 Task: Add an event with the title Third Team Building Retreat: Outdoor Leadership Activities, date ''2024/05/07'', time 07:00and add a description: Staff Training on Customer Service is a comprehensive and interactive program designed to equip employees with the skills, knowledge, and mindset necessary to deliver exceptional customer service experiences. This training focuses on building strong customer relationships, enhancing communication skills, and developing problem-solving abilities to exceed customer expectations._x000D_
_x000D_
Mark the tasks as Completed , logged in from the account softage.5@softage.netand send the event invitation to softage.10@softage.net and softage.3@softage.net. Set a reminder for the event Every weekday(Monday to Friday)
Action: Mouse moved to (36, 101)
Screenshot: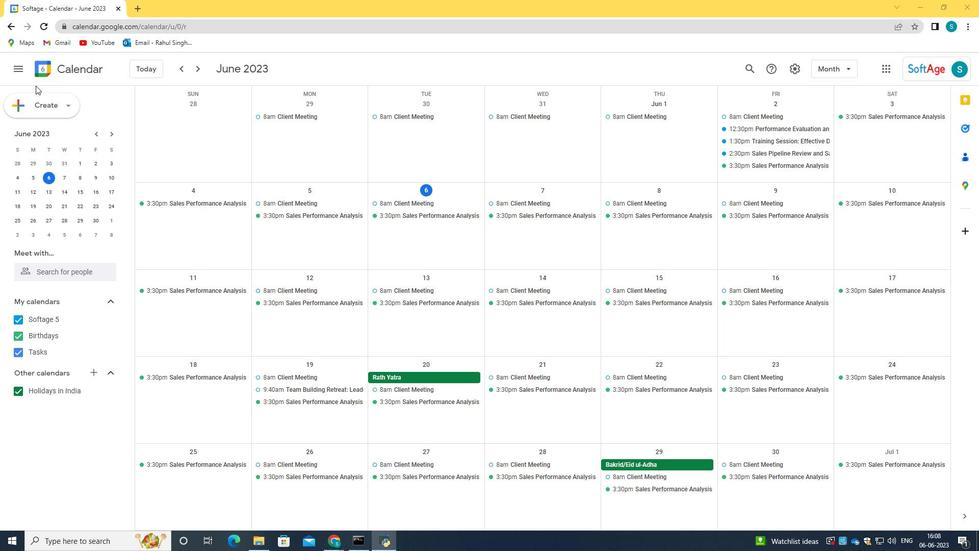 
Action: Mouse pressed left at (36, 101)
Screenshot: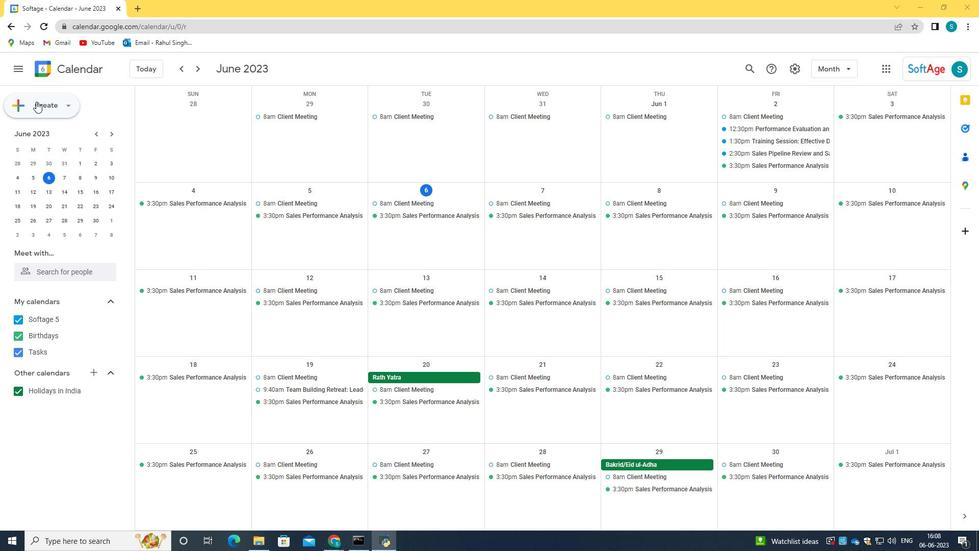
Action: Mouse moved to (60, 127)
Screenshot: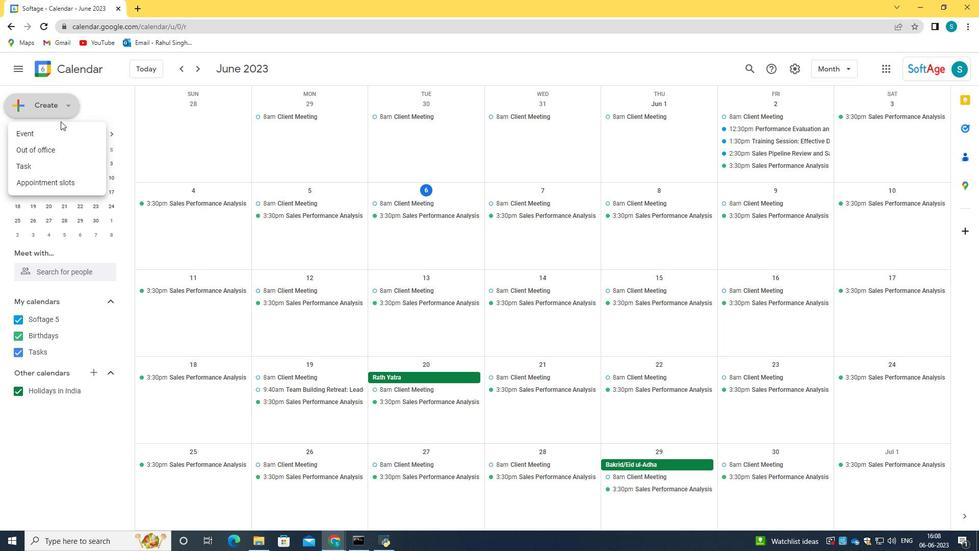 
Action: Mouse pressed left at (60, 127)
Screenshot: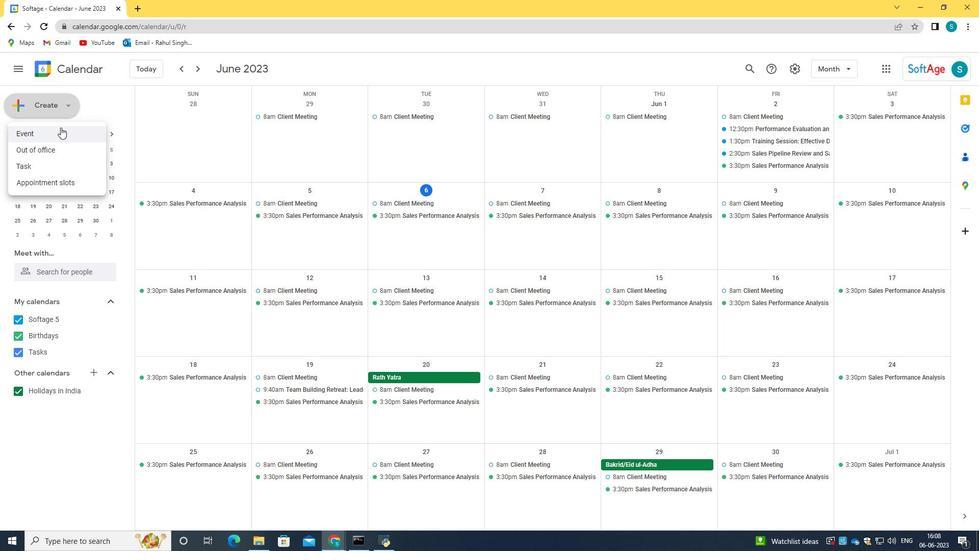 
Action: Mouse moved to (288, 410)
Screenshot: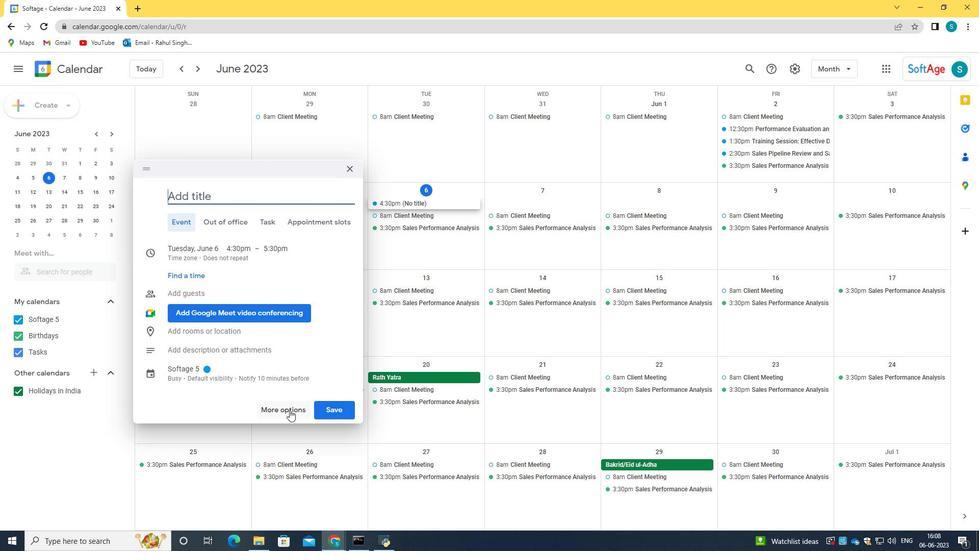 
Action: Mouse pressed left at (288, 410)
Screenshot: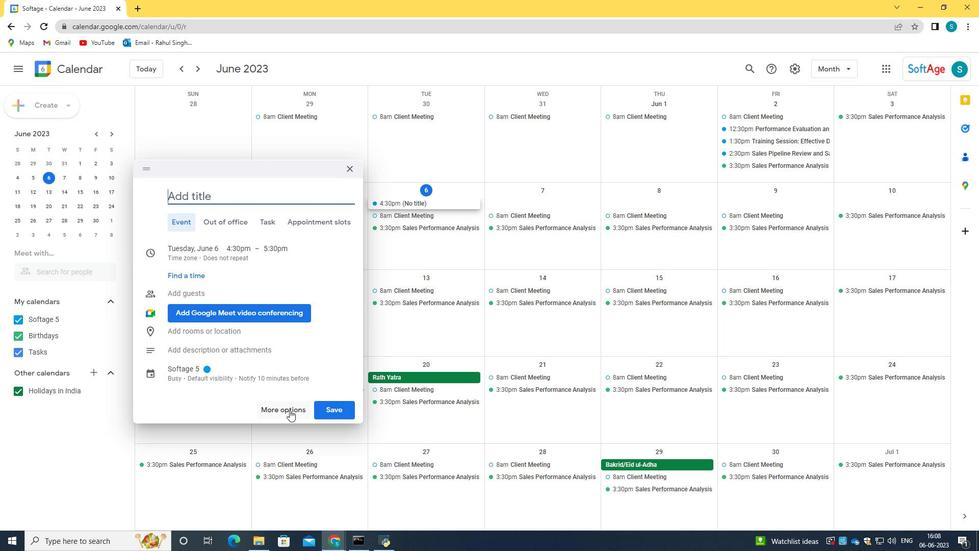 
Action: Mouse moved to (105, 73)
Screenshot: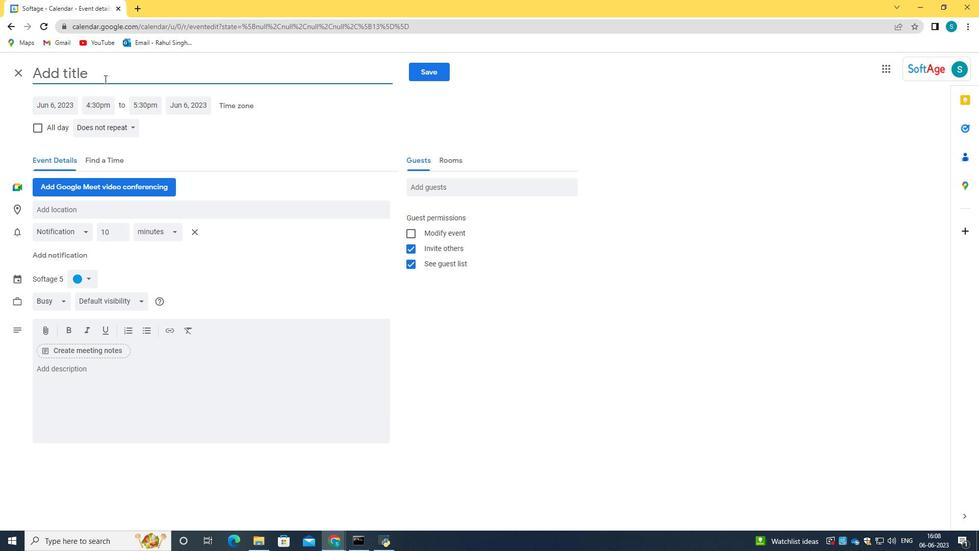 
Action: Mouse pressed left at (105, 73)
Screenshot: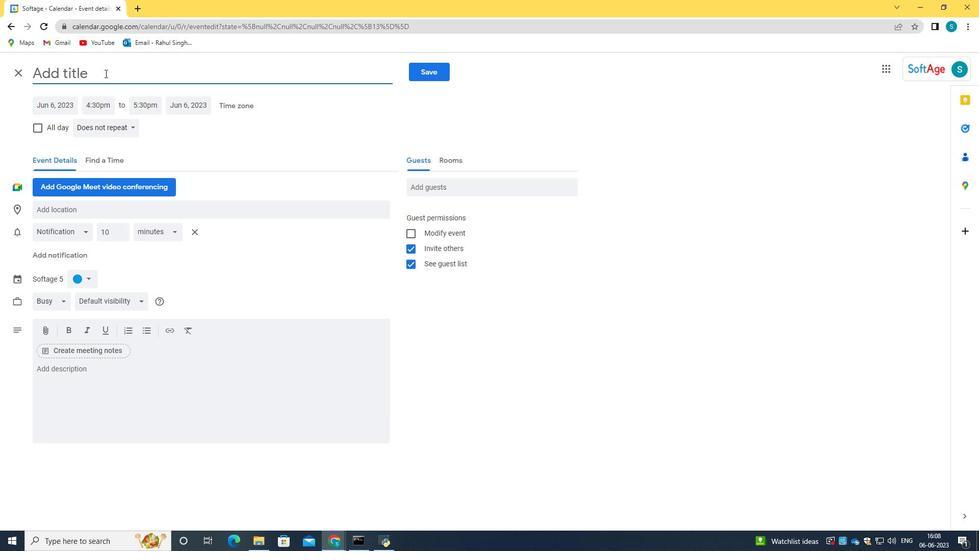 
Action: Key pressed <Key.caps_lock>T<Key.caps_lock>hie<Key.backspace>rd<Key.space><Key.caps_lock>T<Key.caps_lock>eam<Key.space><Key.caps_lock>B<Key.caps_lock>uilding<Key.space><Key.caps_lock>R<Key.caps_lock>etreat<Key.shift_r>:<Key.space><Key.caps_lock>P<Key.caps_lock>itd<Key.backspace><Key.backspace><Key.backspace><Key.backspace><Key.caps_lock>O<Key.caps_lock>utdoor<Key.space><Key.caps_lock>L<Key.caps_lock>eadership<Key.space><Key.caps_lock>A<Key.caps_lock>ctivities
Screenshot: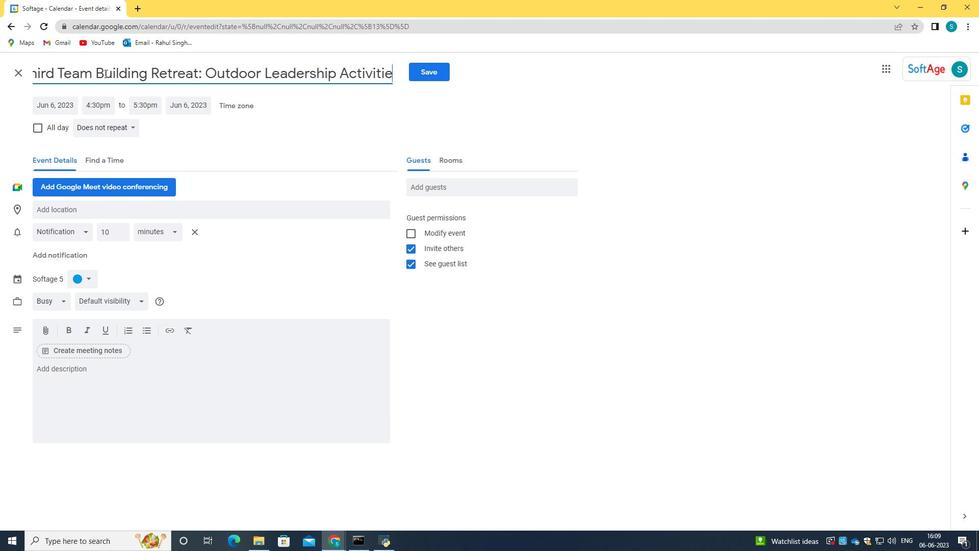 
Action: Mouse moved to (66, 105)
Screenshot: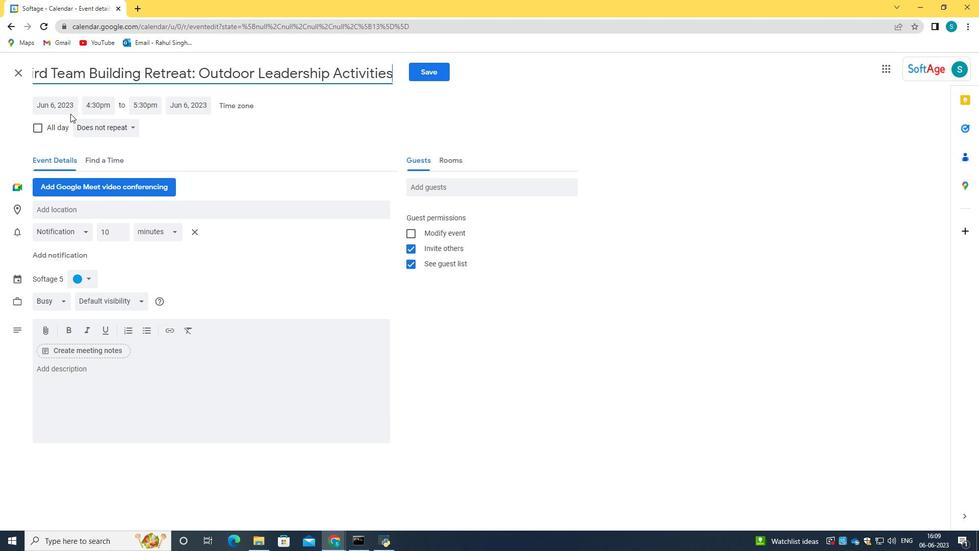 
Action: Mouse pressed left at (66, 105)
Screenshot: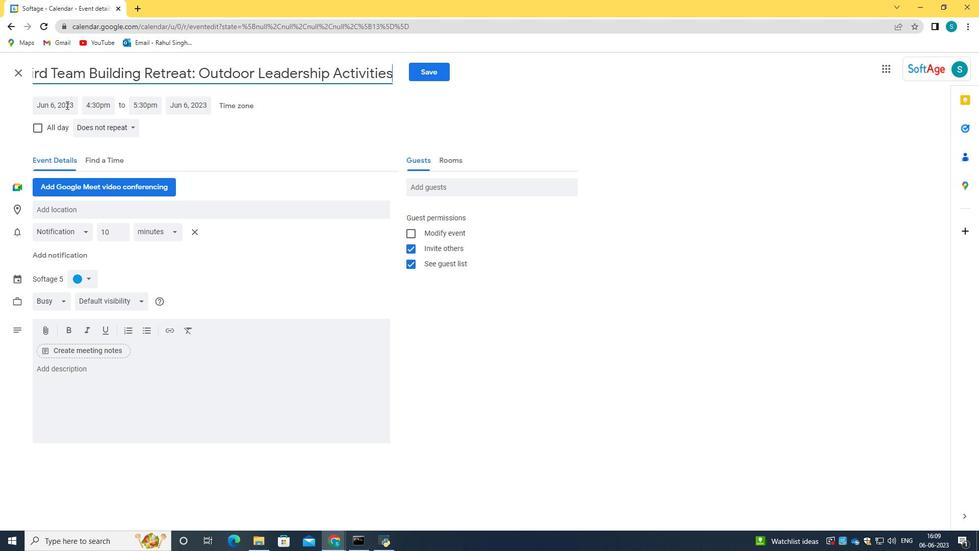 
Action: Key pressed 2024/05/07`<Key.backspace>
Screenshot: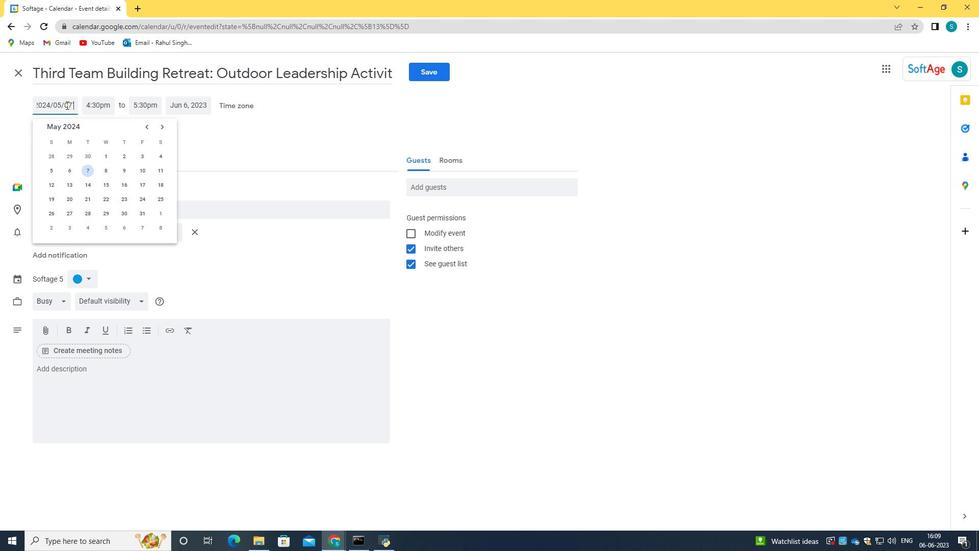 
Action: Mouse moved to (109, 107)
Screenshot: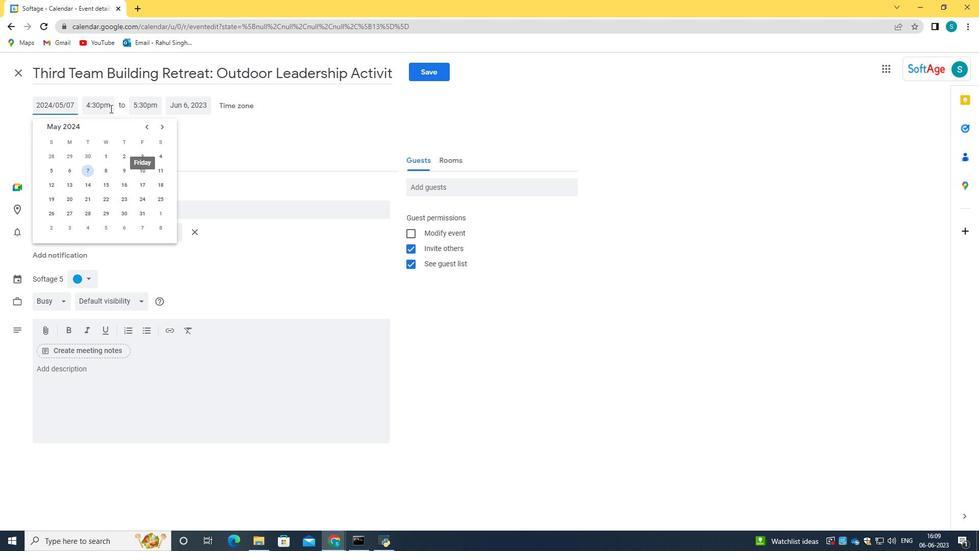 
Action: Mouse pressed left at (109, 107)
Screenshot: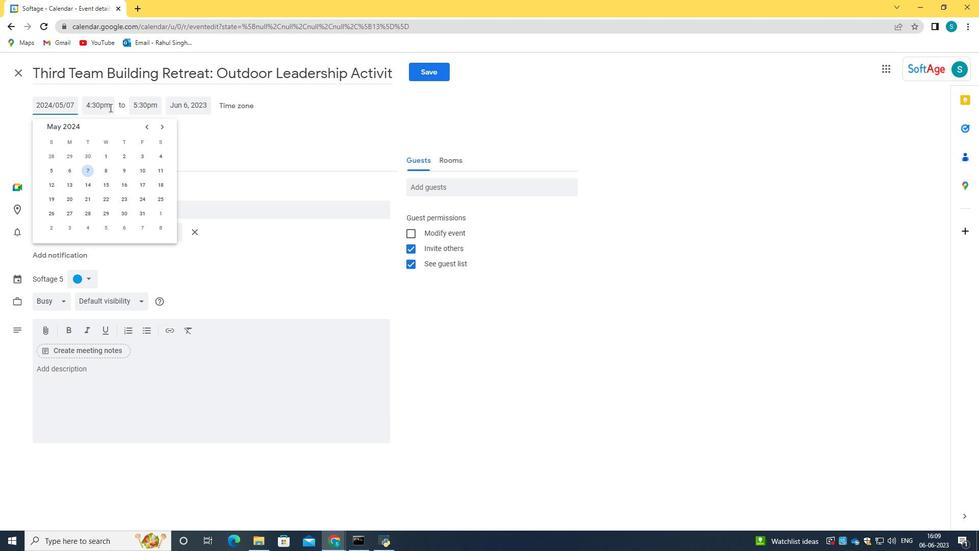 
Action: Key pressed 07<Key.shift_r>:00<Key.space>am<Key.tab>
Screenshot: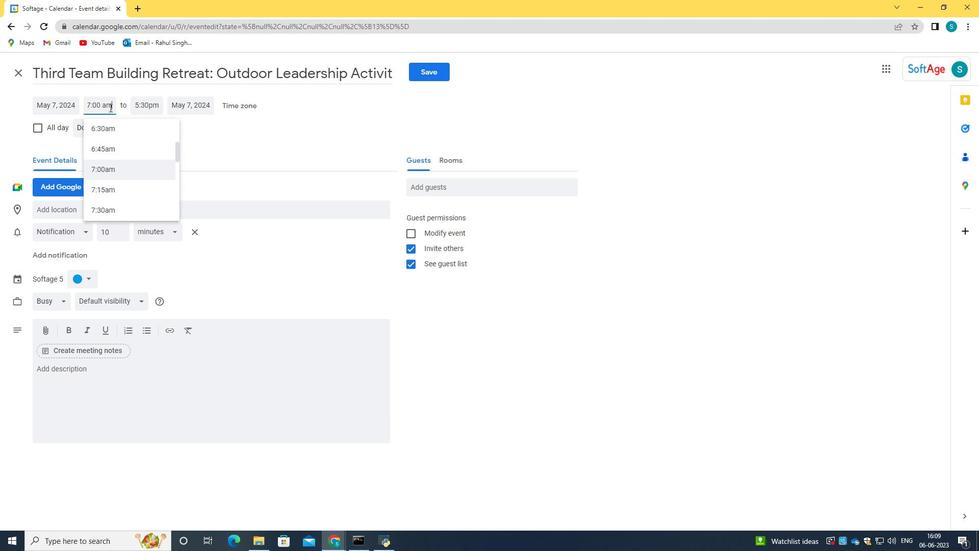 
Action: Mouse moved to (144, 383)
Screenshot: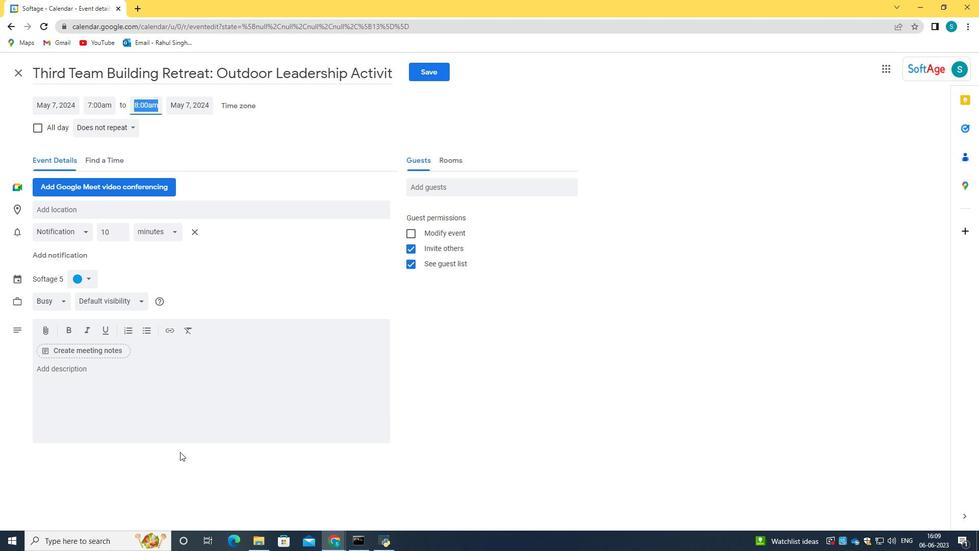 
Action: Mouse pressed left at (144, 383)
Screenshot: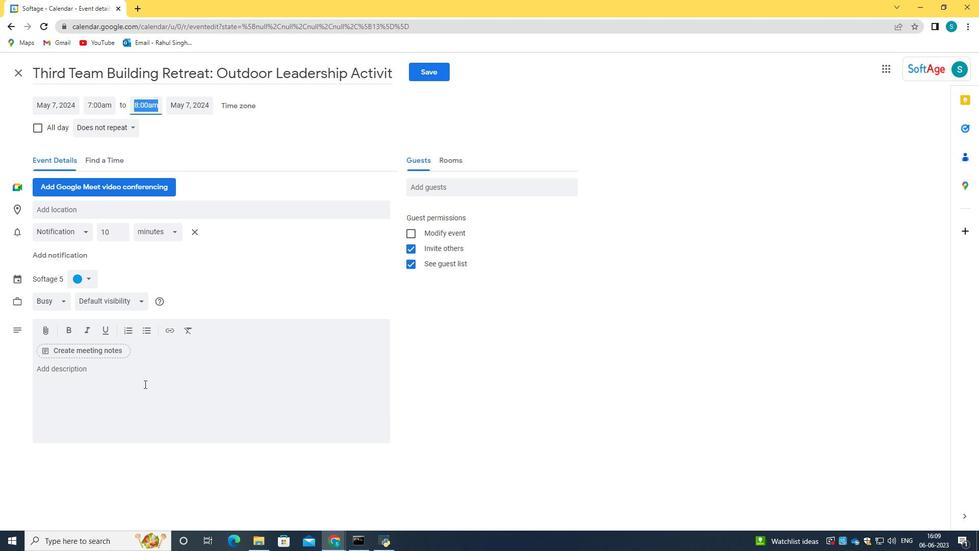 
Action: Key pressed <Key.caps_lock>S<Key.caps_lock>taff<Key.space><Key.caps_lock>T<Key.caps_lock>rainign<Key.space><Key.backspace><Key.backspace><Key.backspace>ng<Key.space><Key.caps_lock><Key.caps_lock>on<Key.space><Key.caps_lock><Key.caps_lock>us<Key.backspace><Key.backspace><Key.caps_lock>C<Key.caps_lock>usomer<Key.backspace><Key.backspace><Key.backspace>tome<Key.backspace><Key.backspace><Key.backspace><Key.backspace><Key.backspace>tomer<Key.space><Key.caps_lock>S<Key.caps_lock>ervice<Key.space>is<Key.space>a<Key.space>comprehensv<Key.backspace>ive<Key.space>and<Key.space>interactive<Key.space>program<Key.space>designed<Key.space>to<Key.space>equip<Key.space>employees<Key.space>with<Key.space>the<Key.space>skills,<Key.space>knowleg<Key.backspace>dge,<Key.space>and<Key.space>mindset<Key.space>necessary<Key.space>to<Key.space>deliver<Key.space>exceptional<Key.space>customer<Key.space>service<Key.space>s<Key.backspace>experiences.<Key.space><Key.caps_lock>T<Key.caps_lock>he<Key.space>training<Key.space>focus<Key.space>on<Key.space>building<Key.space>storm<Key.backspace>ong<Key.space><Key.backspace><Key.backspace><Key.backspace><Key.backspace><Key.backspace><Key.backspace>rong<Key.space>cusotm<Key.backspace><Key.backspace><Key.backspace>tomer<Key.space>relat
Screenshot: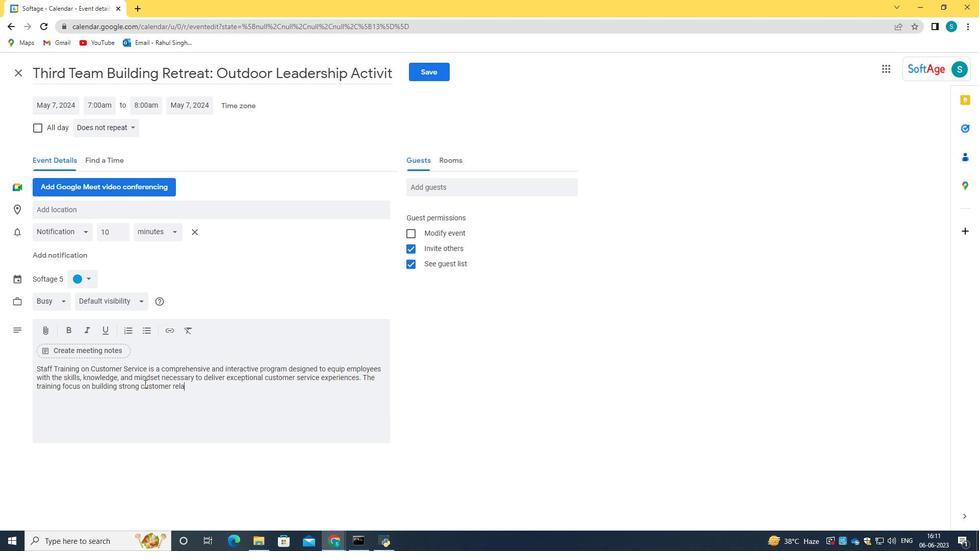 
Action: Mouse moved to (144, 383)
Screenshot: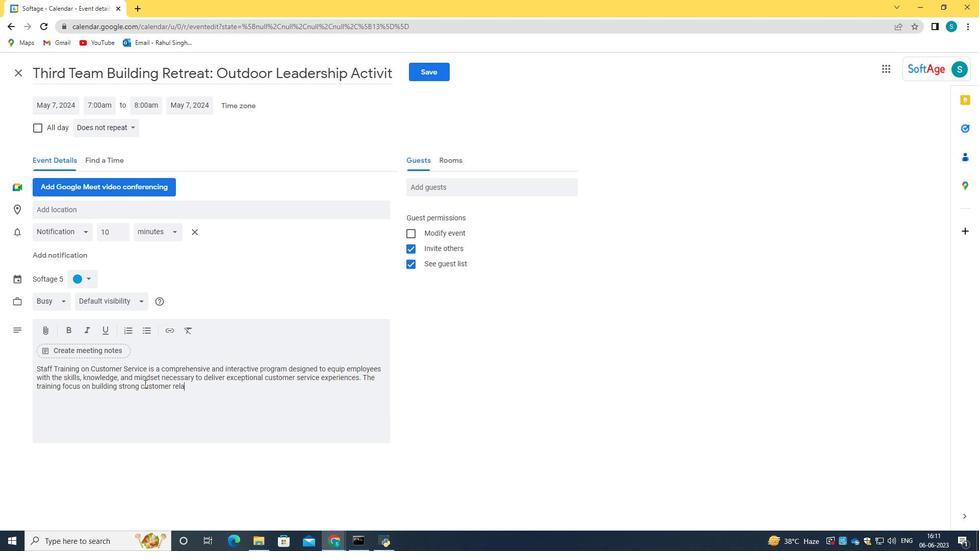 
Action: Key pressed ionships,<Key.space>enhancing<Key.space>communication<Key.space>skills<Key.space>and<Key.space>developing<Key.space>problem<Key.space>s<Key.backspace><Key.backspace>-solving<Key.space>abilities<Key.space>to<Key.space>exceed<Key.space>customer<Key.space>expectia<Key.backspace><Key.backspace>ations.
Screenshot: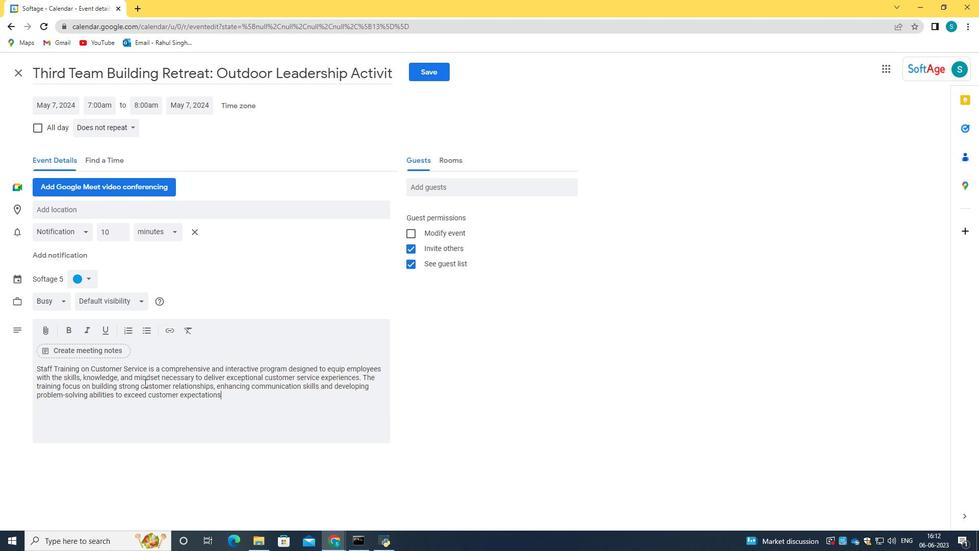
Action: Mouse moved to (434, 189)
Screenshot: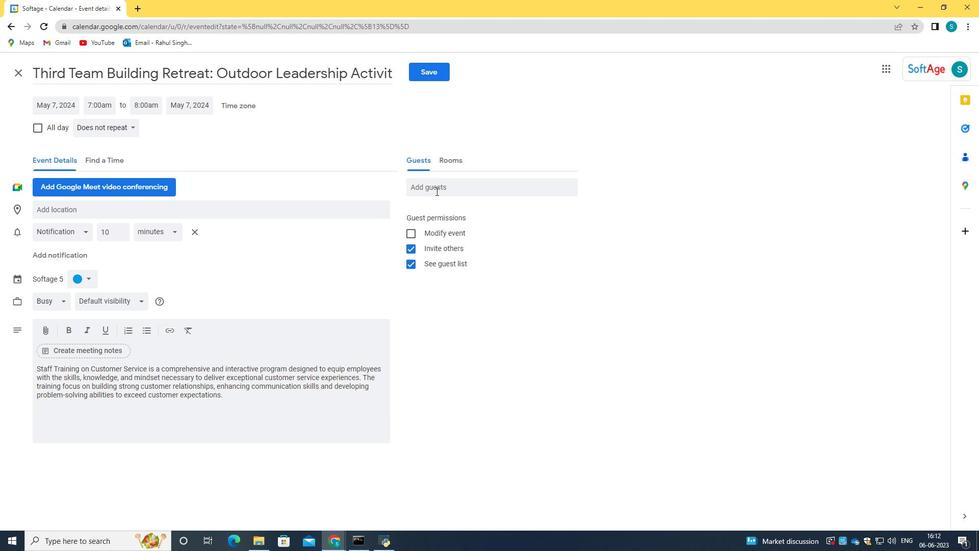
Action: Mouse pressed left at (434, 189)
Screenshot: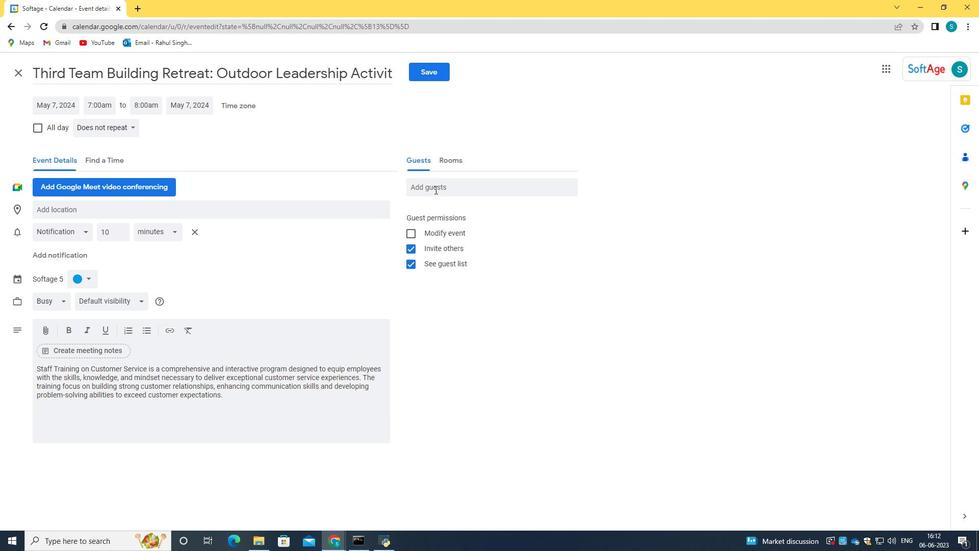 
Action: Key pressed softage.10<Key.shift>@softage.net<Key.tab>sp<Key.backspace>oftage,<Key.backspace>.3<Key.shift>@softage.net
Screenshot: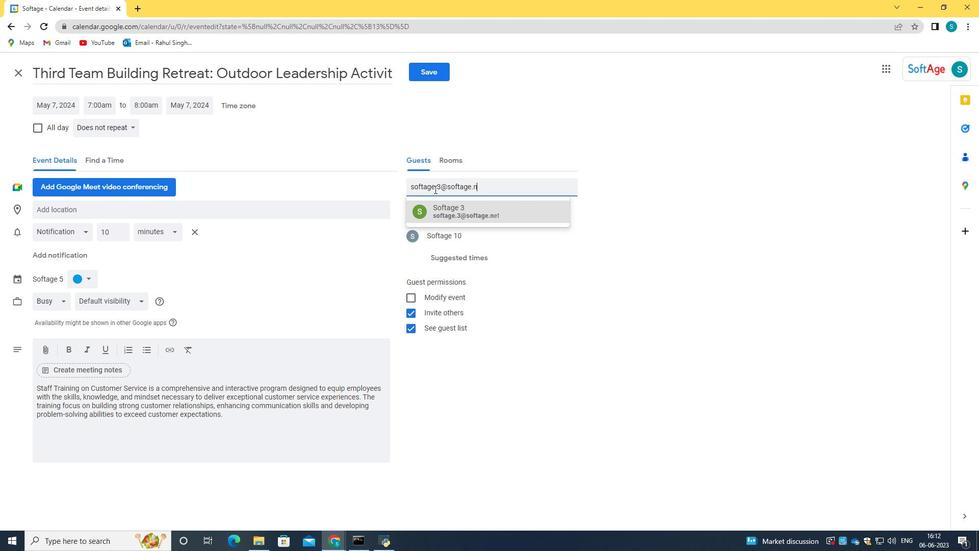 
Action: Mouse moved to (468, 204)
Screenshot: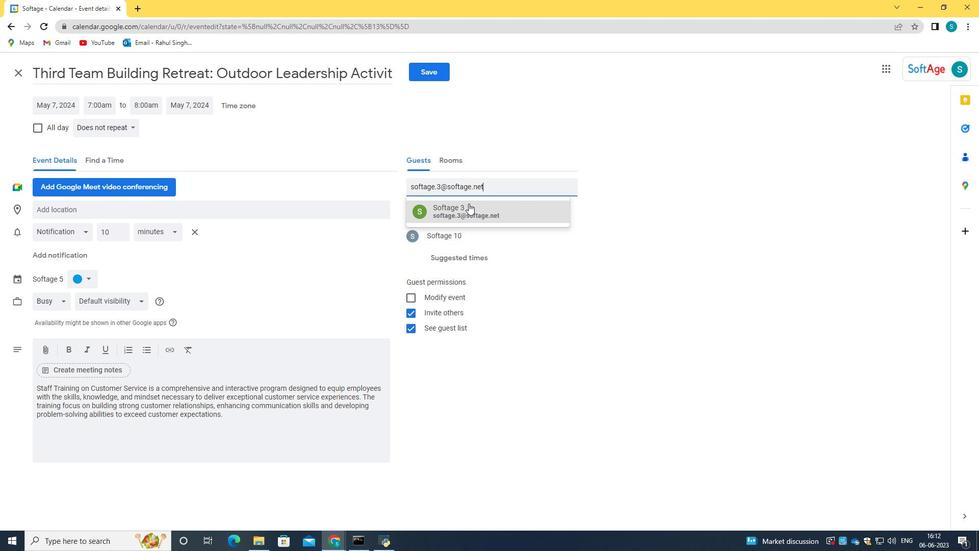 
Action: Mouse pressed left at (468, 204)
Screenshot: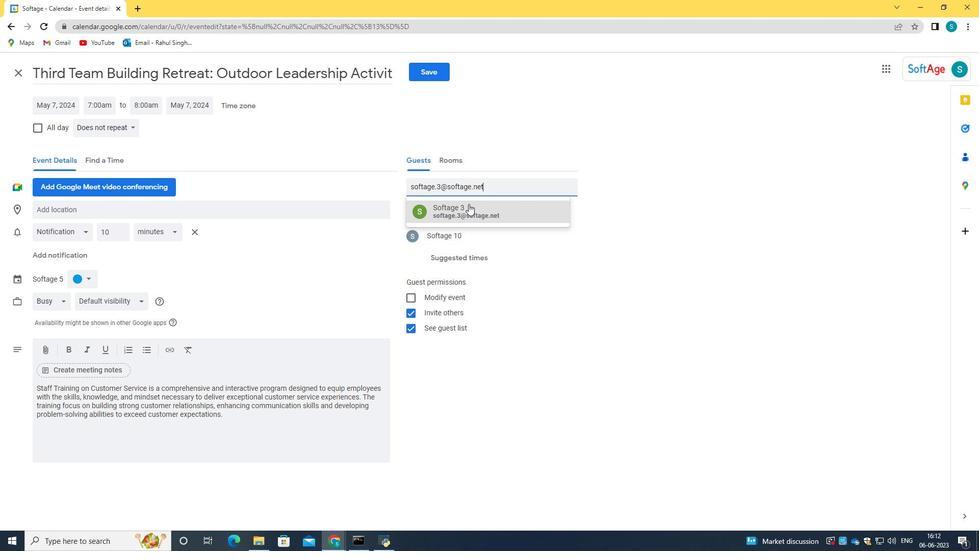 
Action: Mouse moved to (109, 128)
Screenshot: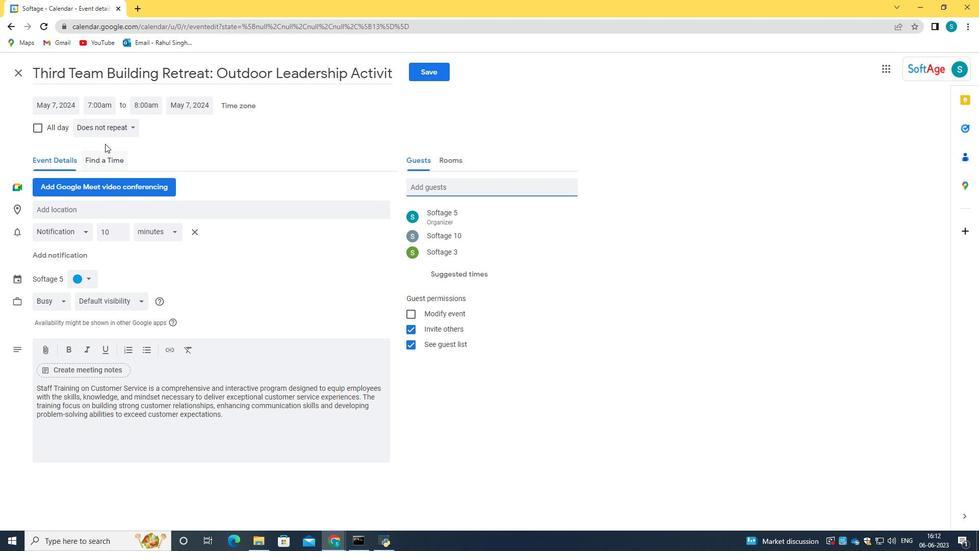 
Action: Mouse pressed left at (109, 128)
Screenshot: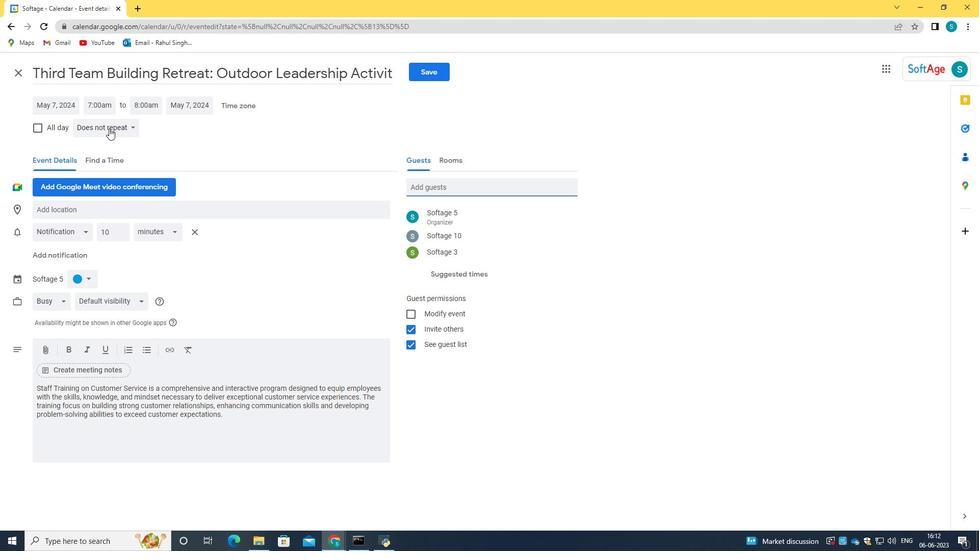 
Action: Mouse moved to (145, 222)
Screenshot: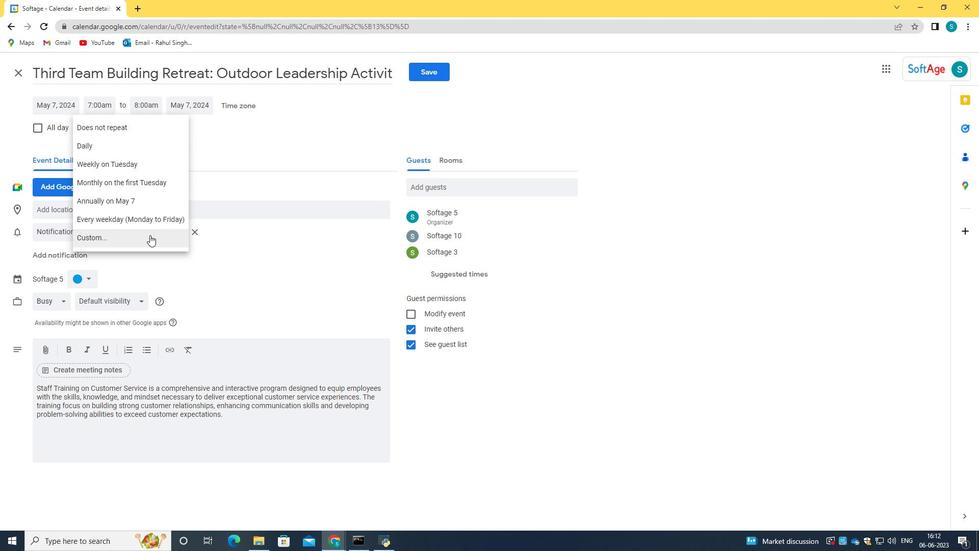 
Action: Mouse pressed left at (145, 222)
Screenshot: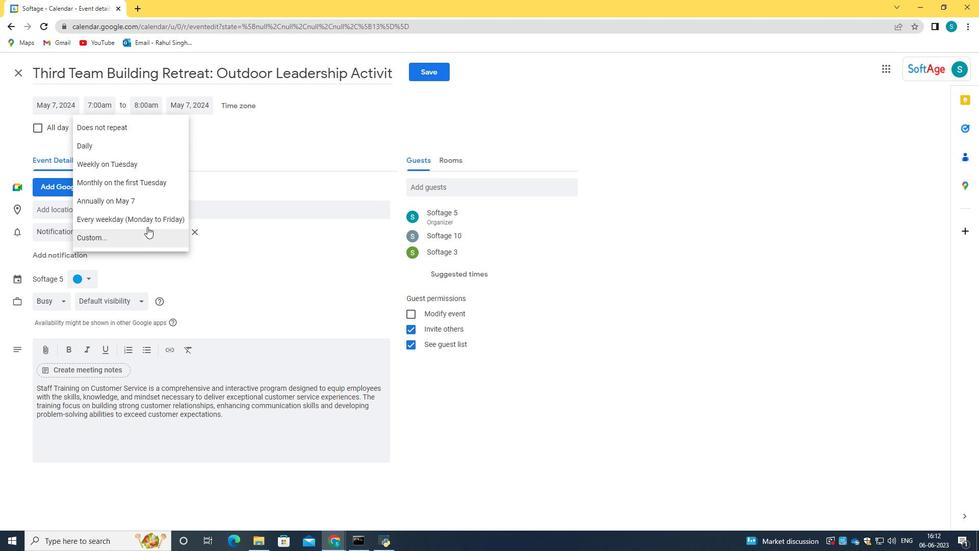 
Action: Mouse moved to (428, 73)
Screenshot: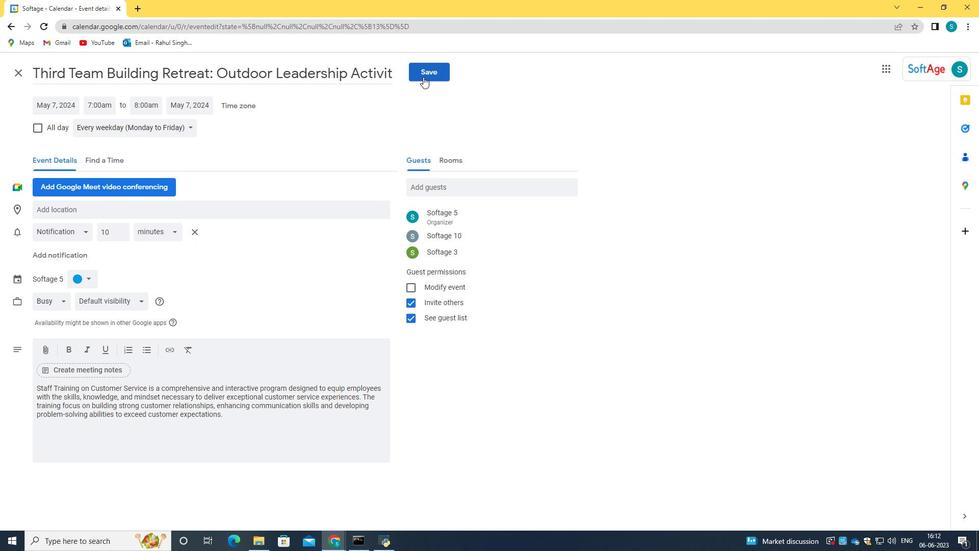 
Action: Mouse pressed left at (428, 73)
Screenshot: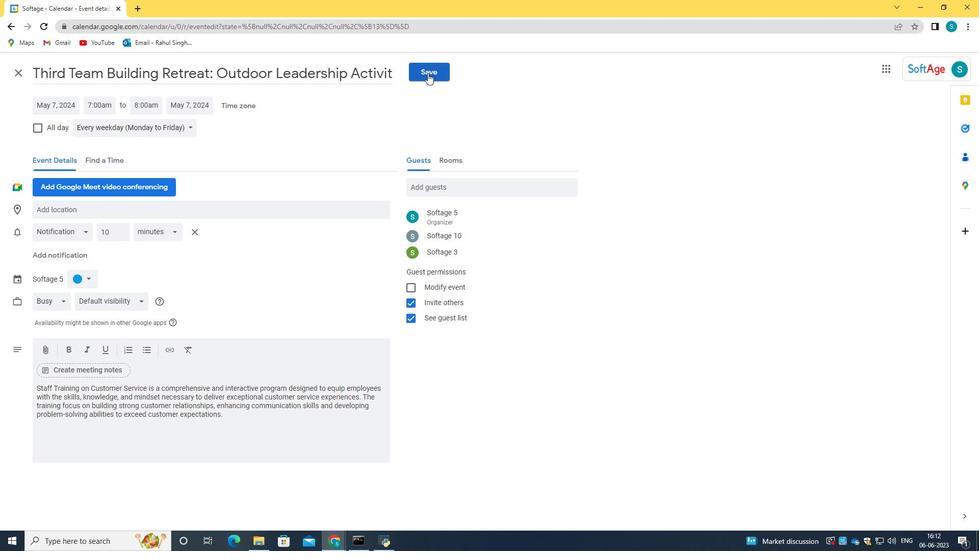
Action: Mouse moved to (584, 312)
Screenshot: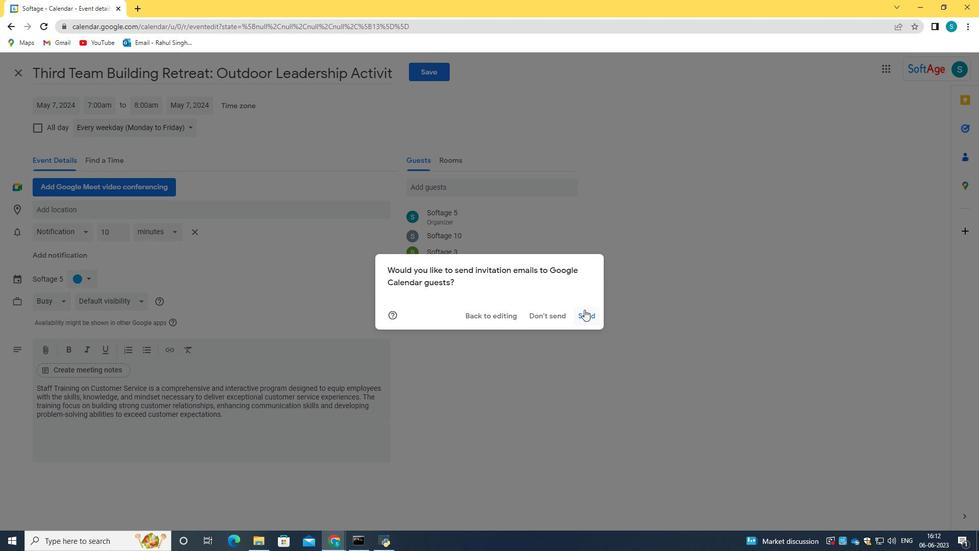 
Action: Mouse pressed left at (584, 312)
Screenshot: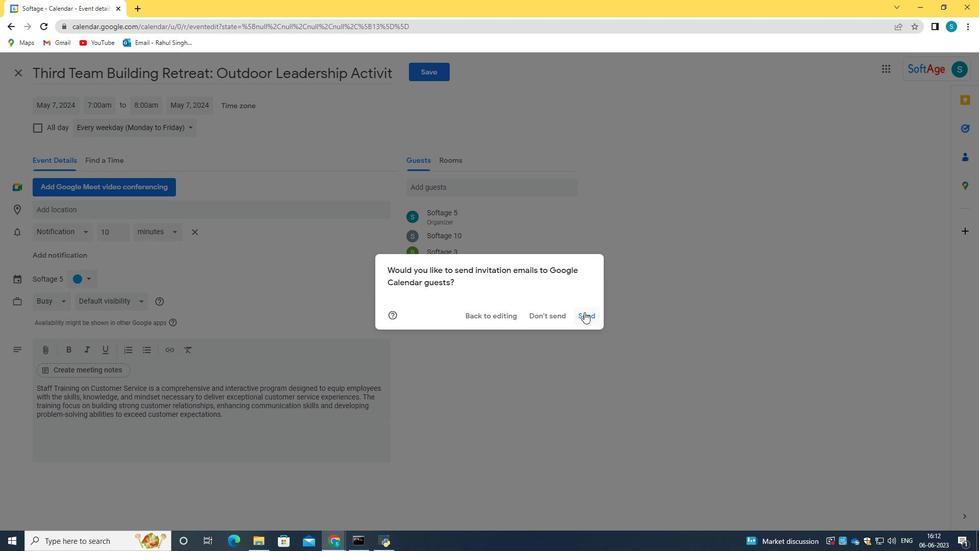 
